 Task: Add Sprouts Organic Small Curd Cottage Cheese to the cart.
Action: Mouse moved to (21, 100)
Screenshot: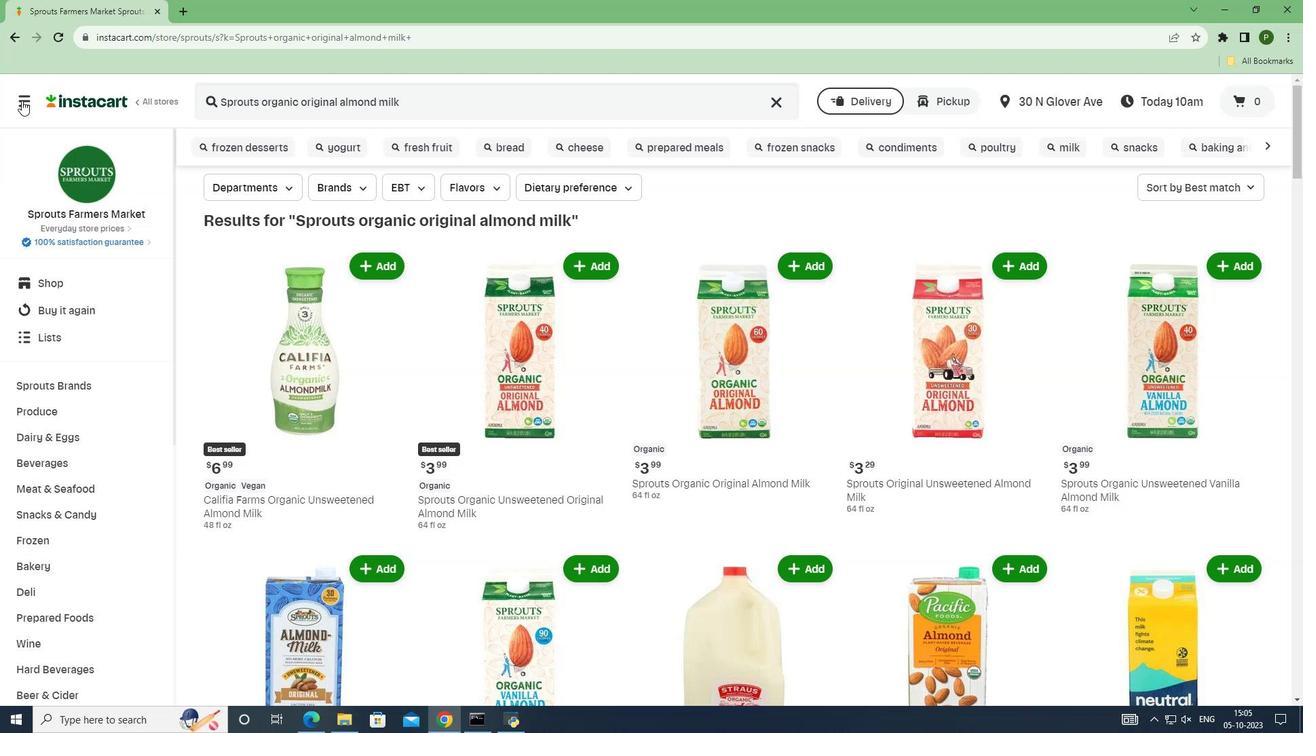 
Action: Mouse pressed left at (21, 100)
Screenshot: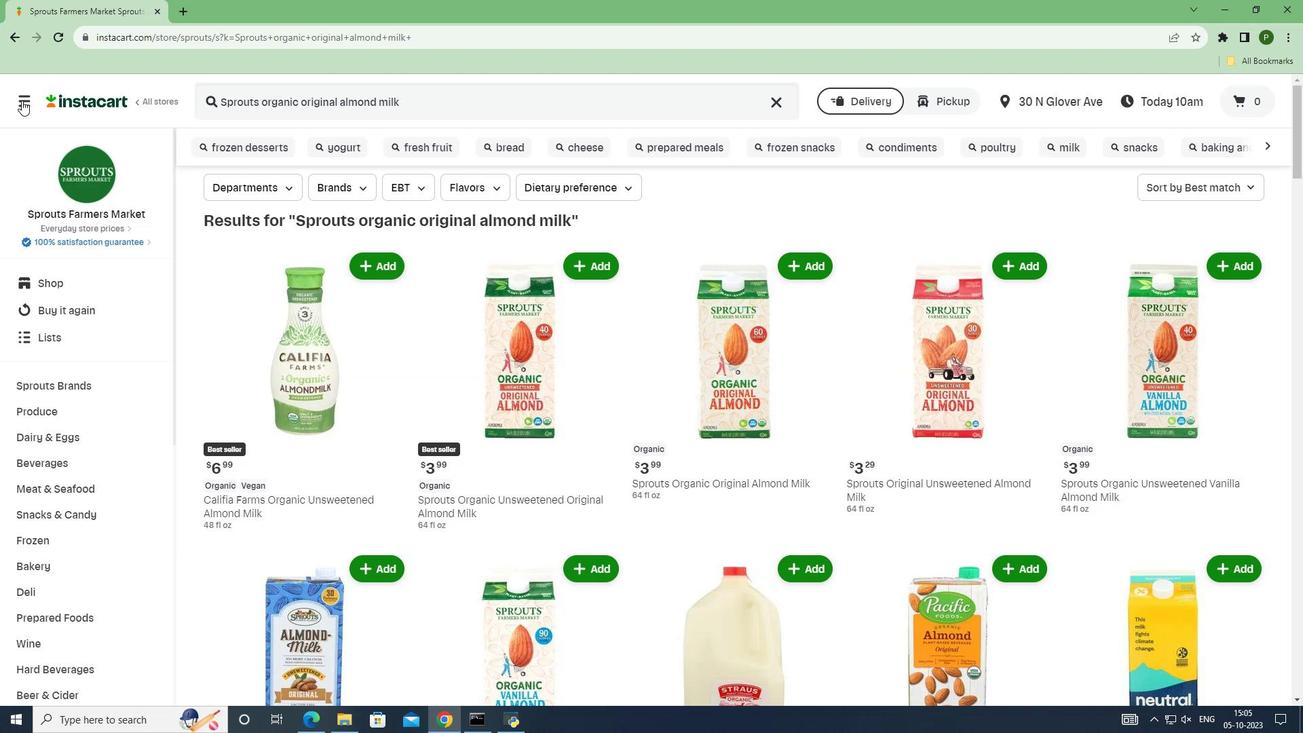 
Action: Mouse moved to (48, 362)
Screenshot: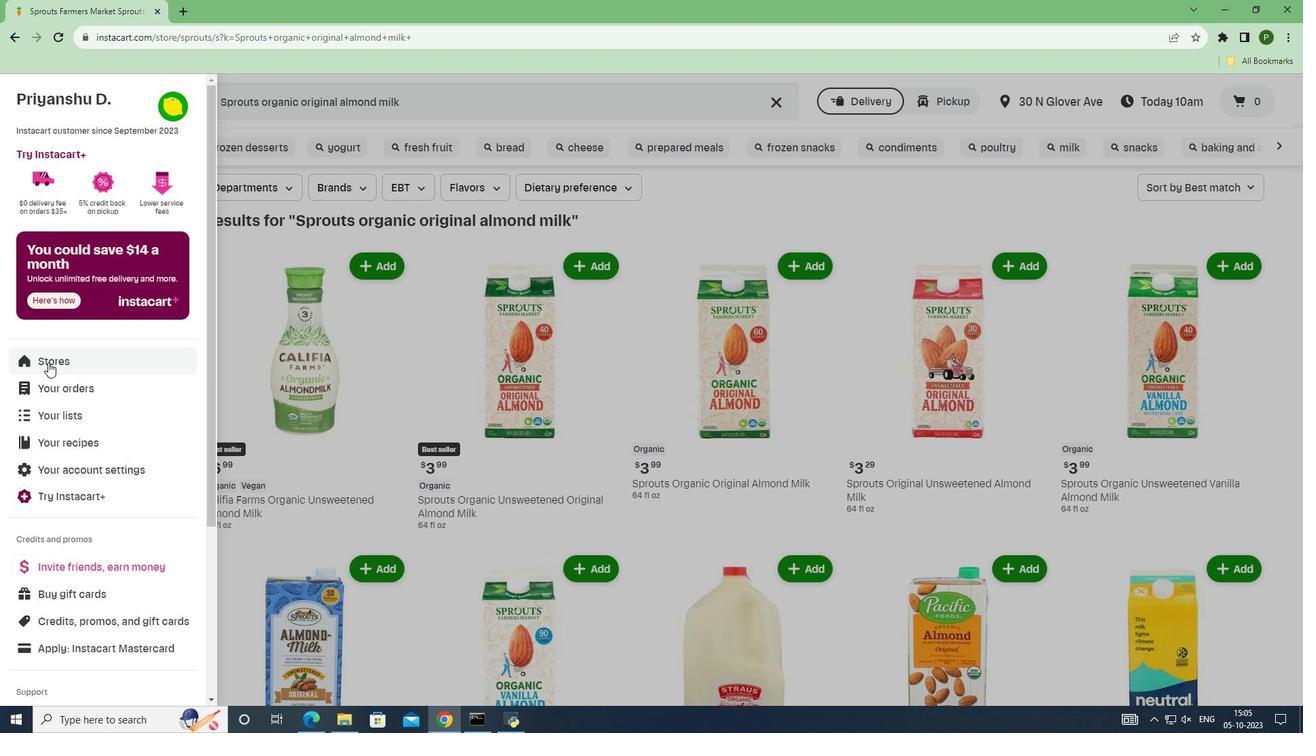 
Action: Mouse pressed left at (48, 362)
Screenshot: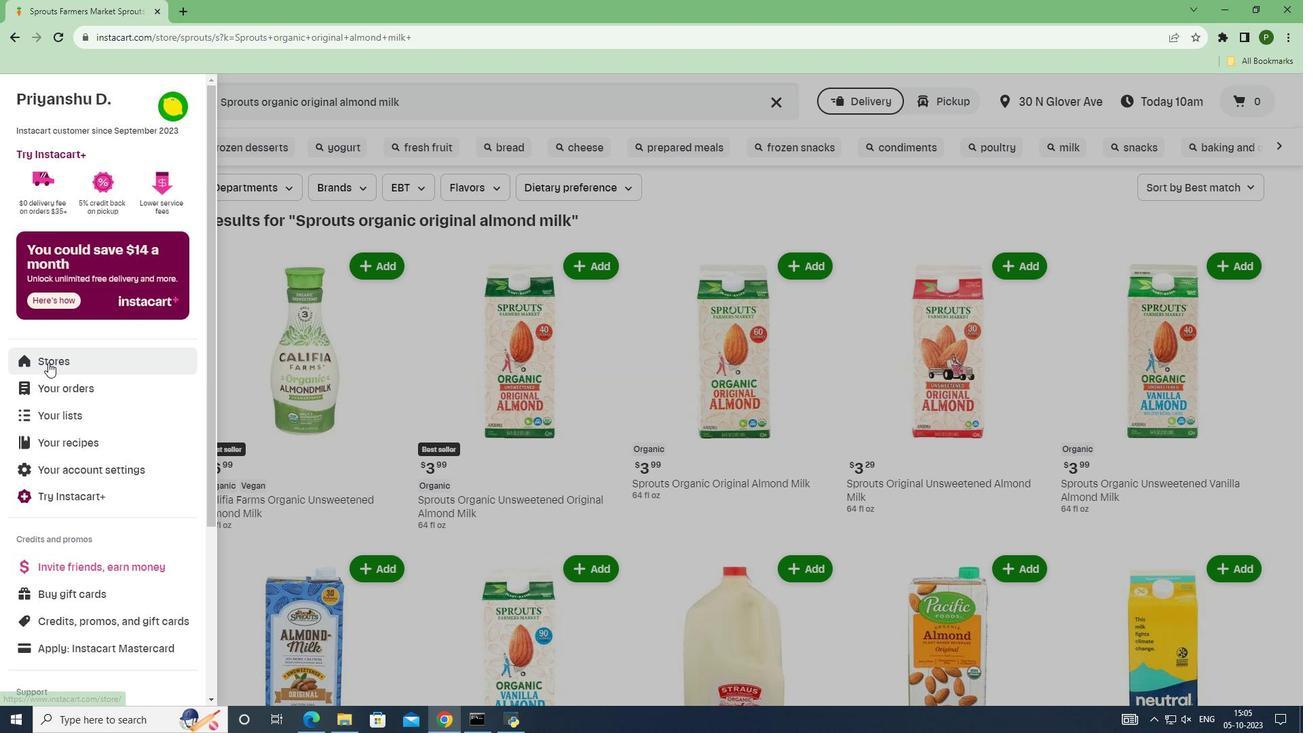 
Action: Mouse moved to (319, 155)
Screenshot: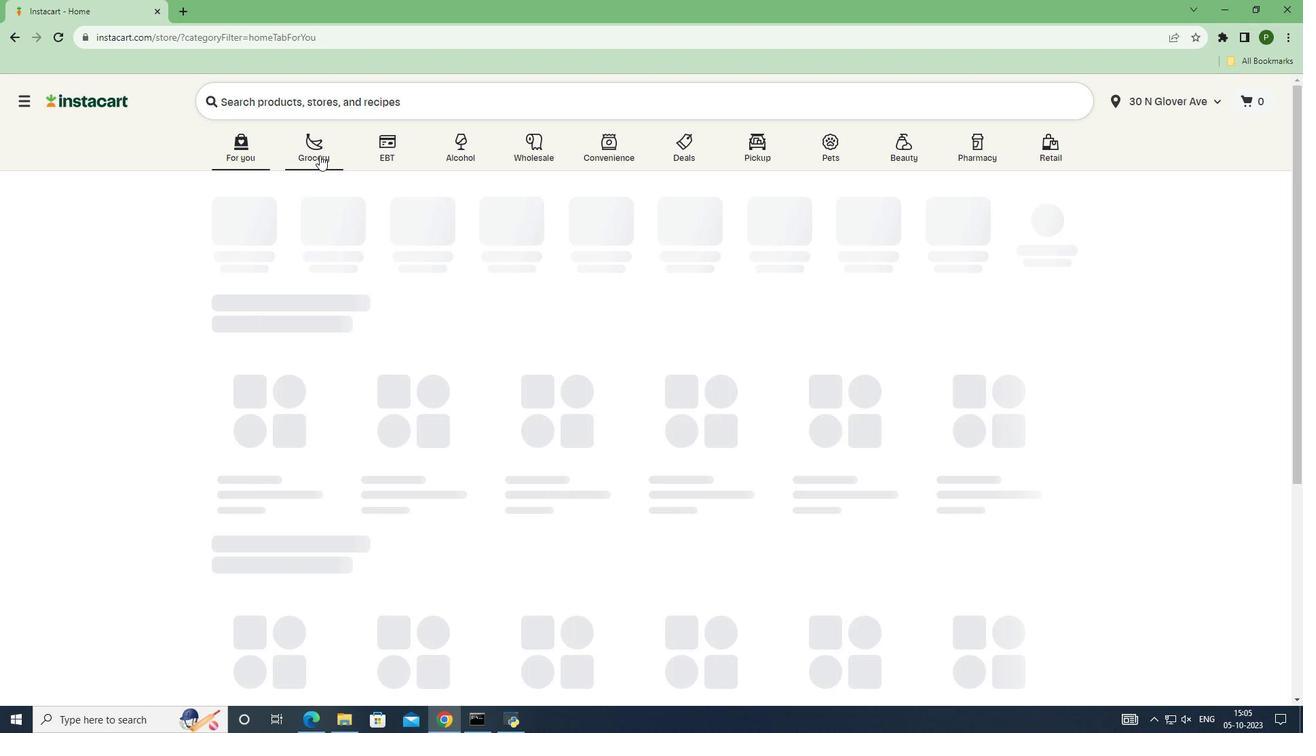 
Action: Mouse pressed left at (319, 155)
Screenshot: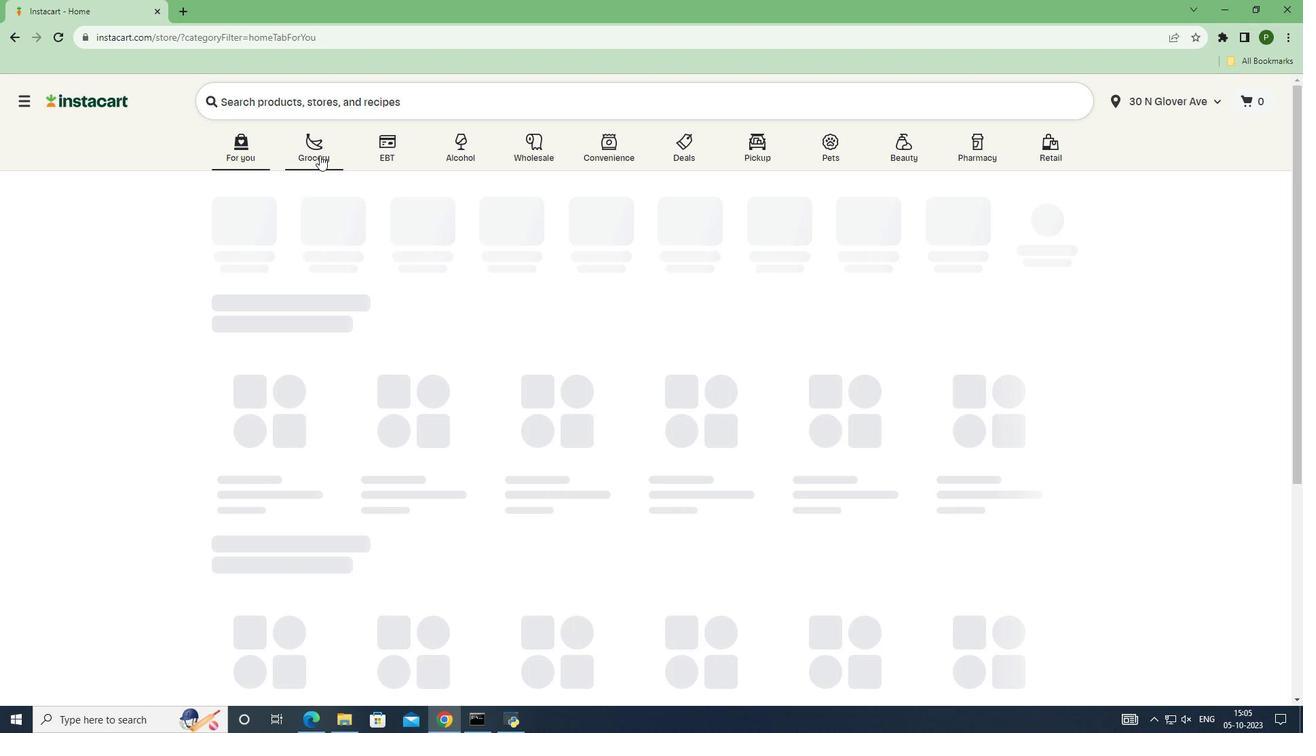 
Action: Mouse moved to (825, 313)
Screenshot: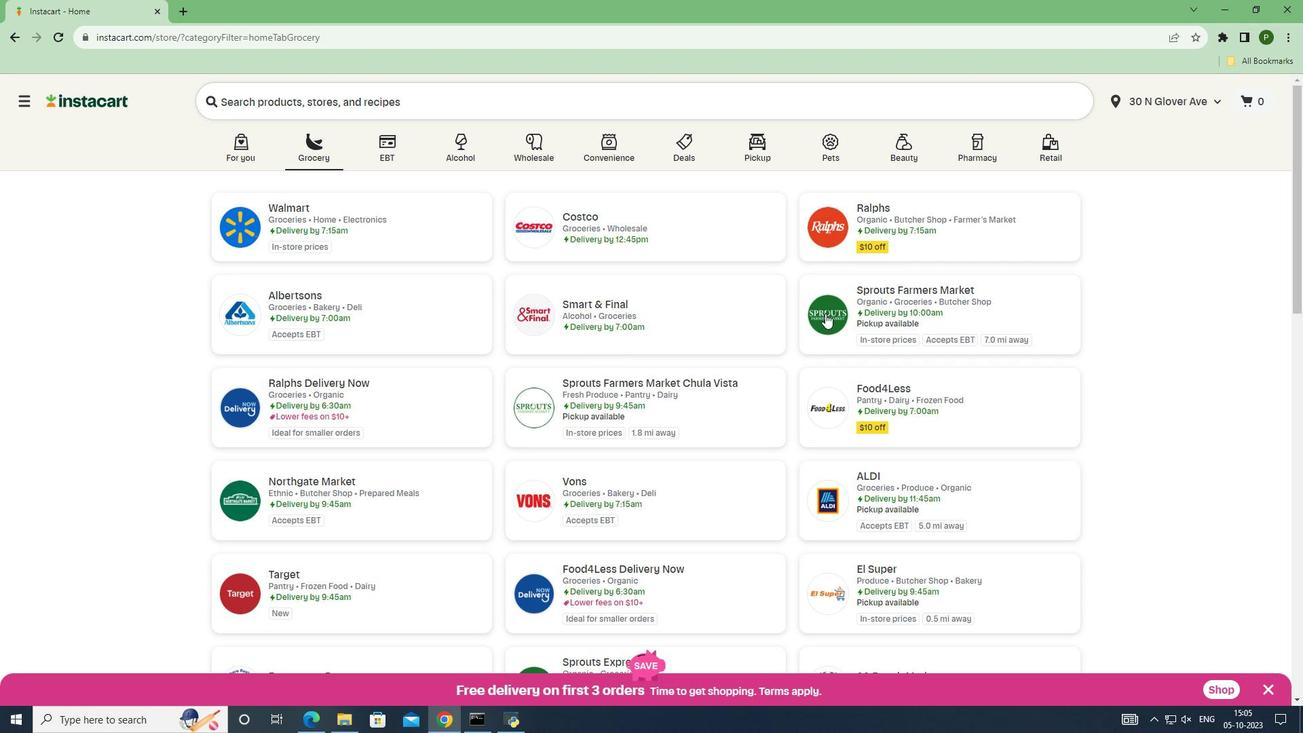 
Action: Mouse pressed left at (825, 313)
Screenshot: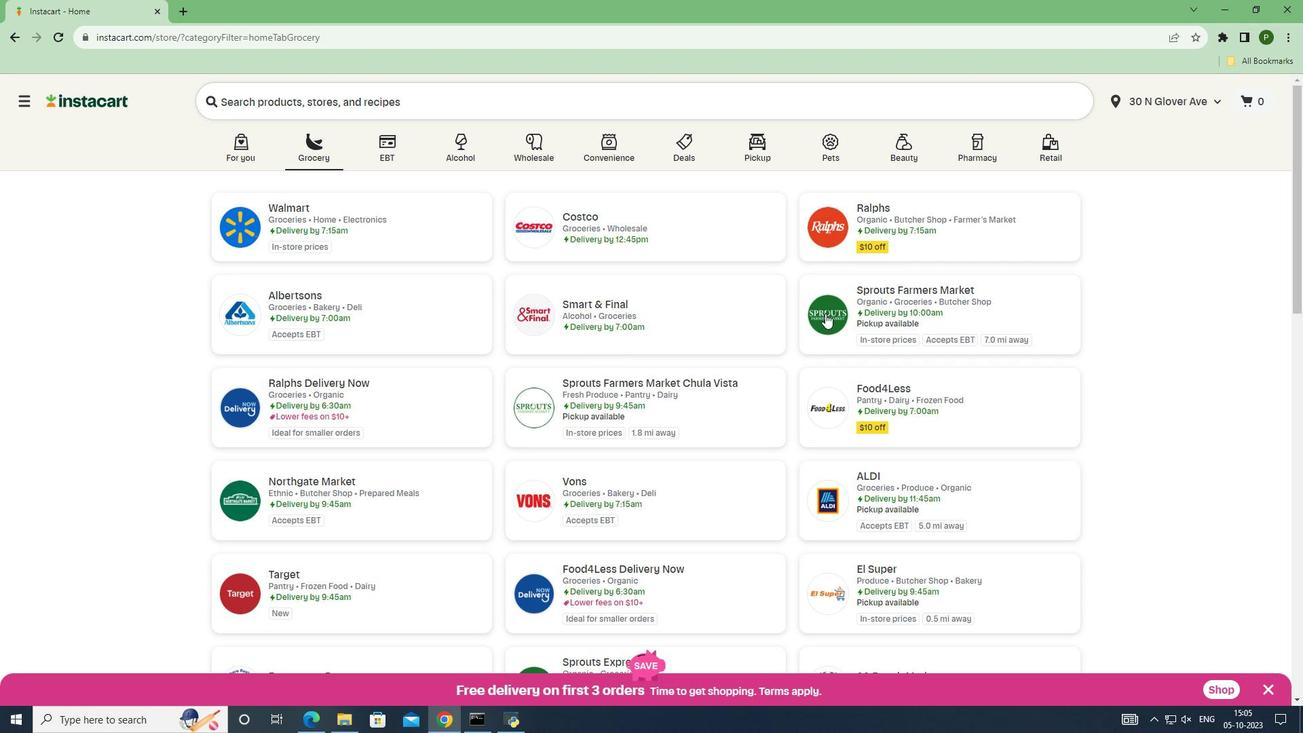 
Action: Mouse moved to (96, 380)
Screenshot: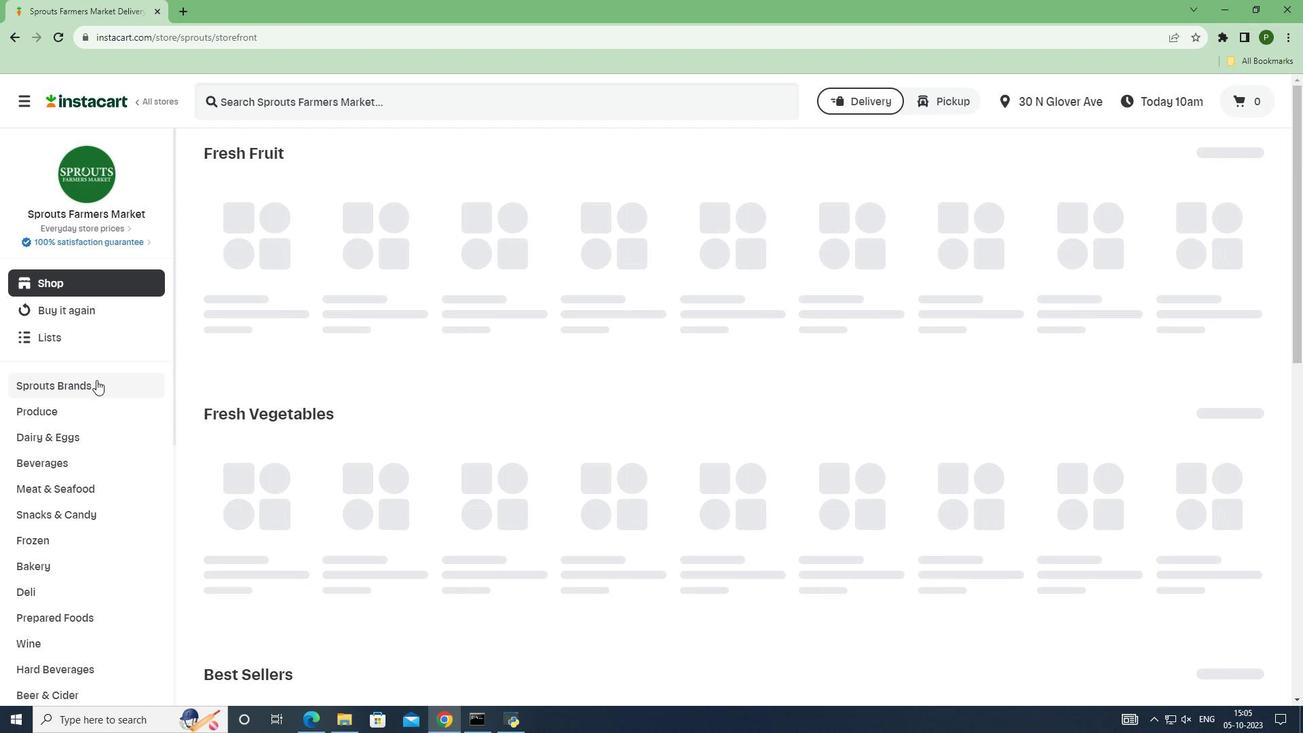 
Action: Mouse pressed left at (96, 380)
Screenshot: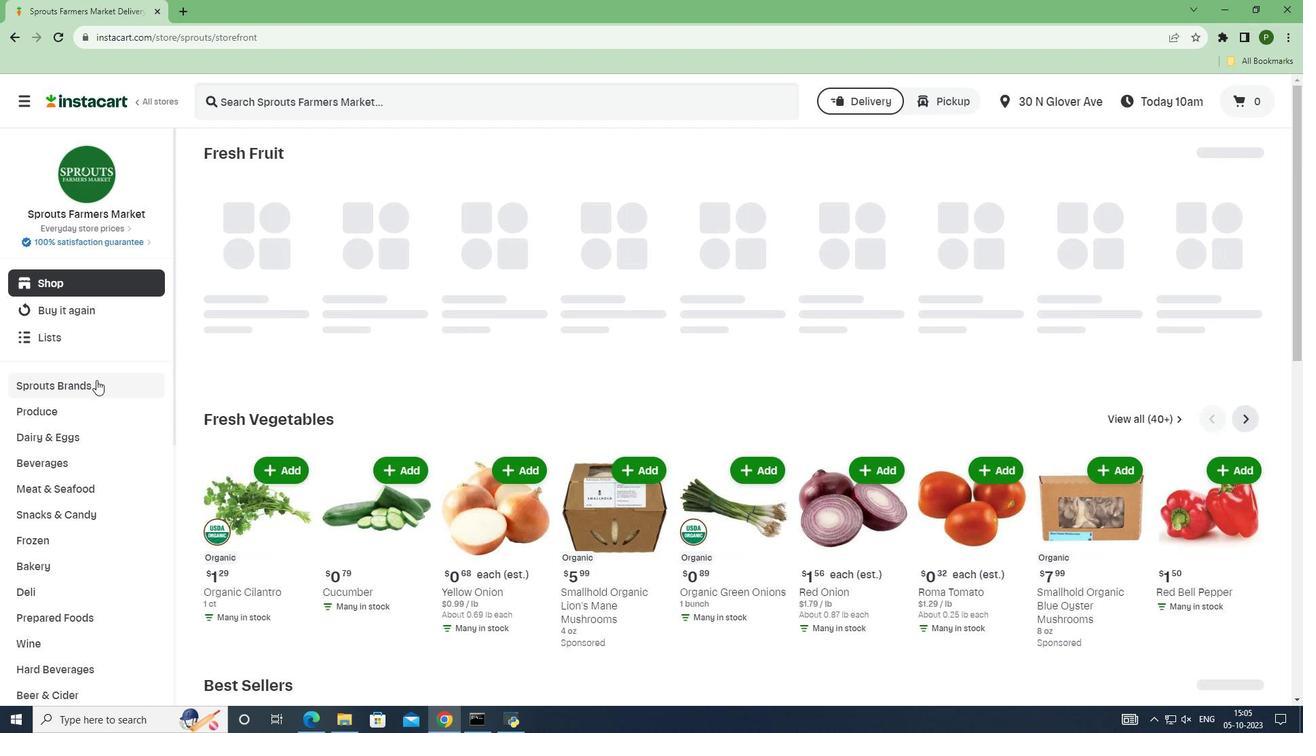 
Action: Mouse moved to (81, 519)
Screenshot: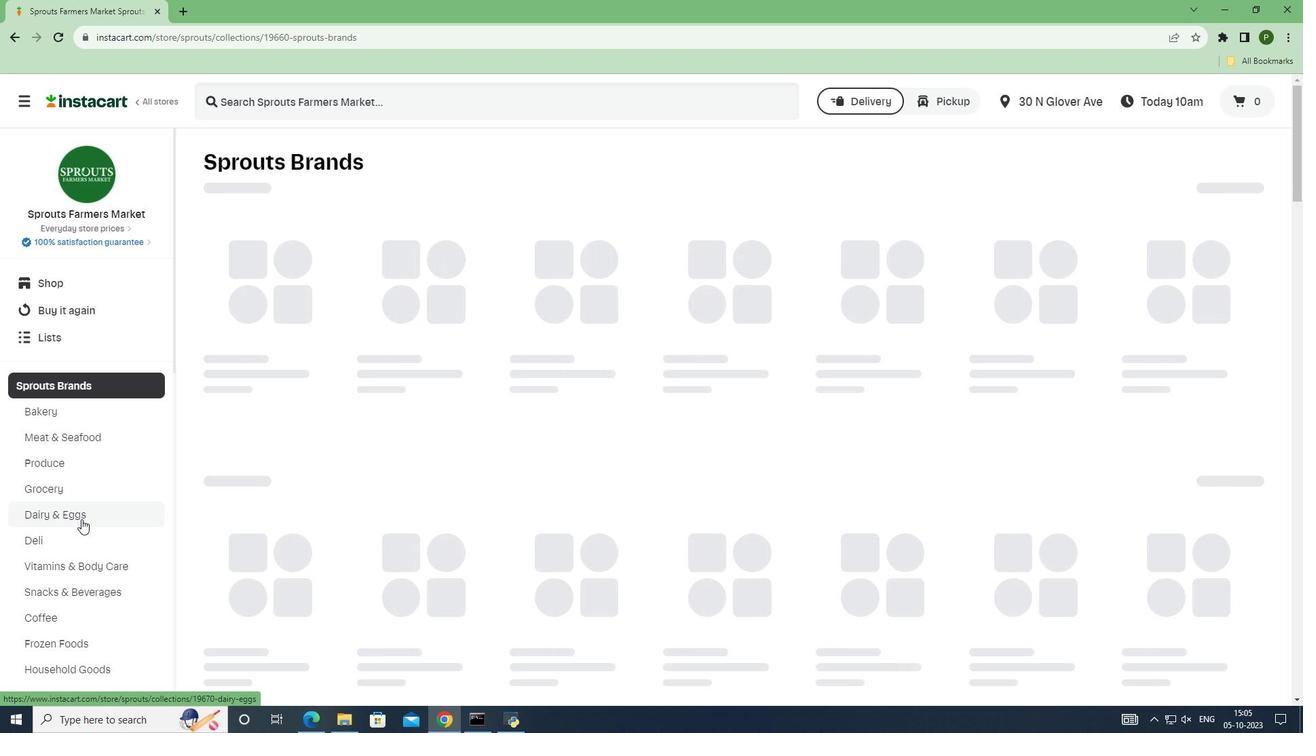 
Action: Mouse pressed left at (81, 519)
Screenshot: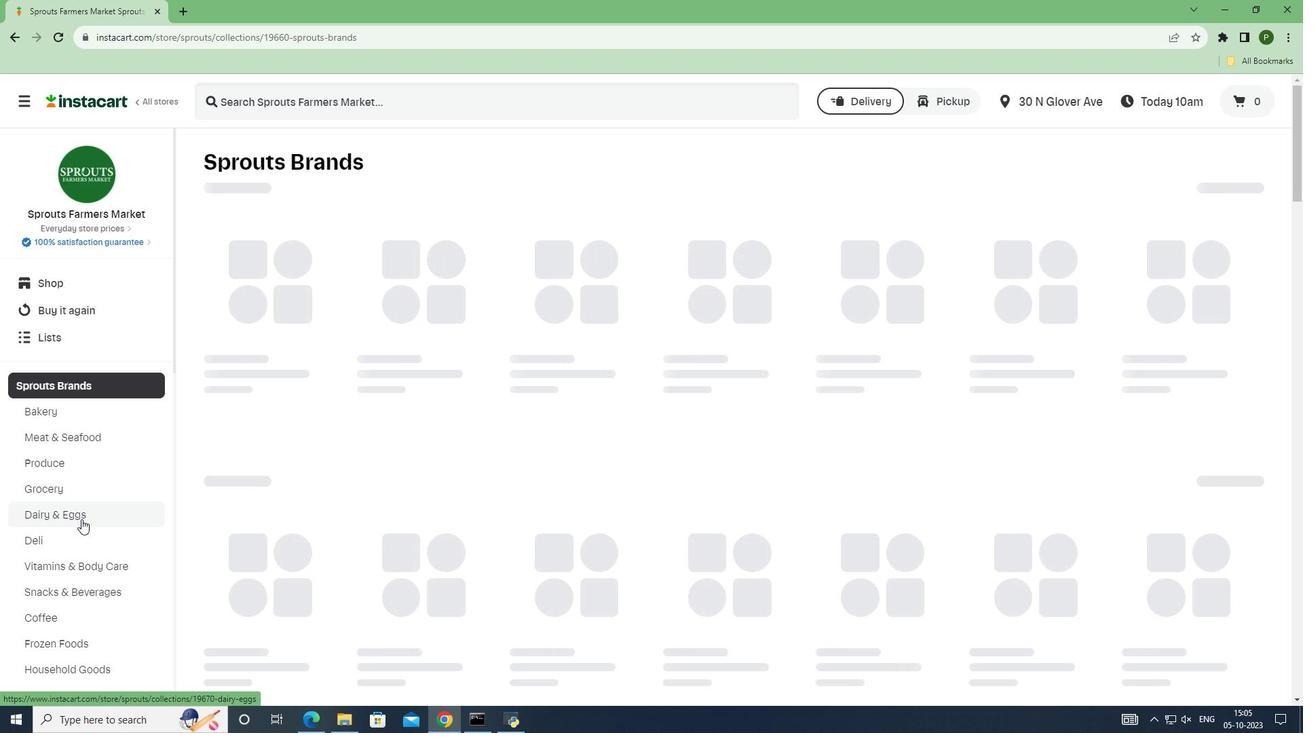 
Action: Mouse moved to (256, 99)
Screenshot: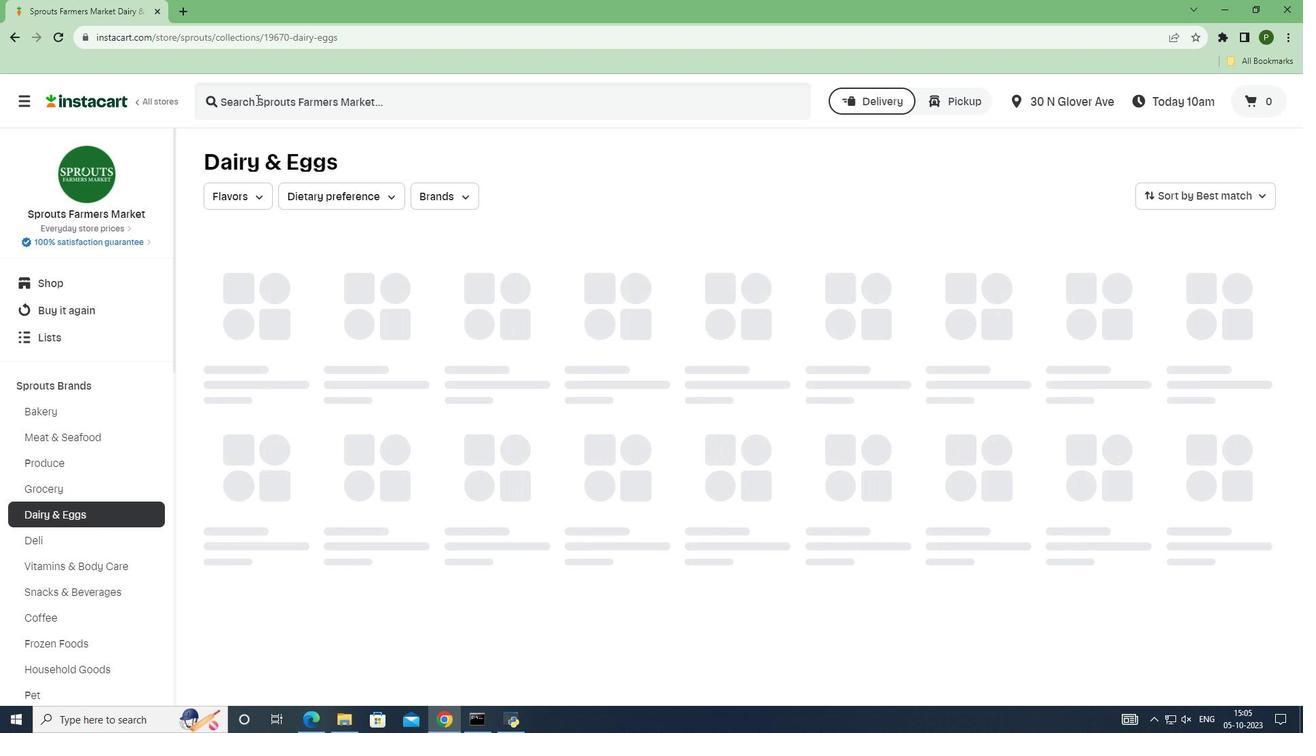 
Action: Mouse pressed left at (256, 99)
Screenshot: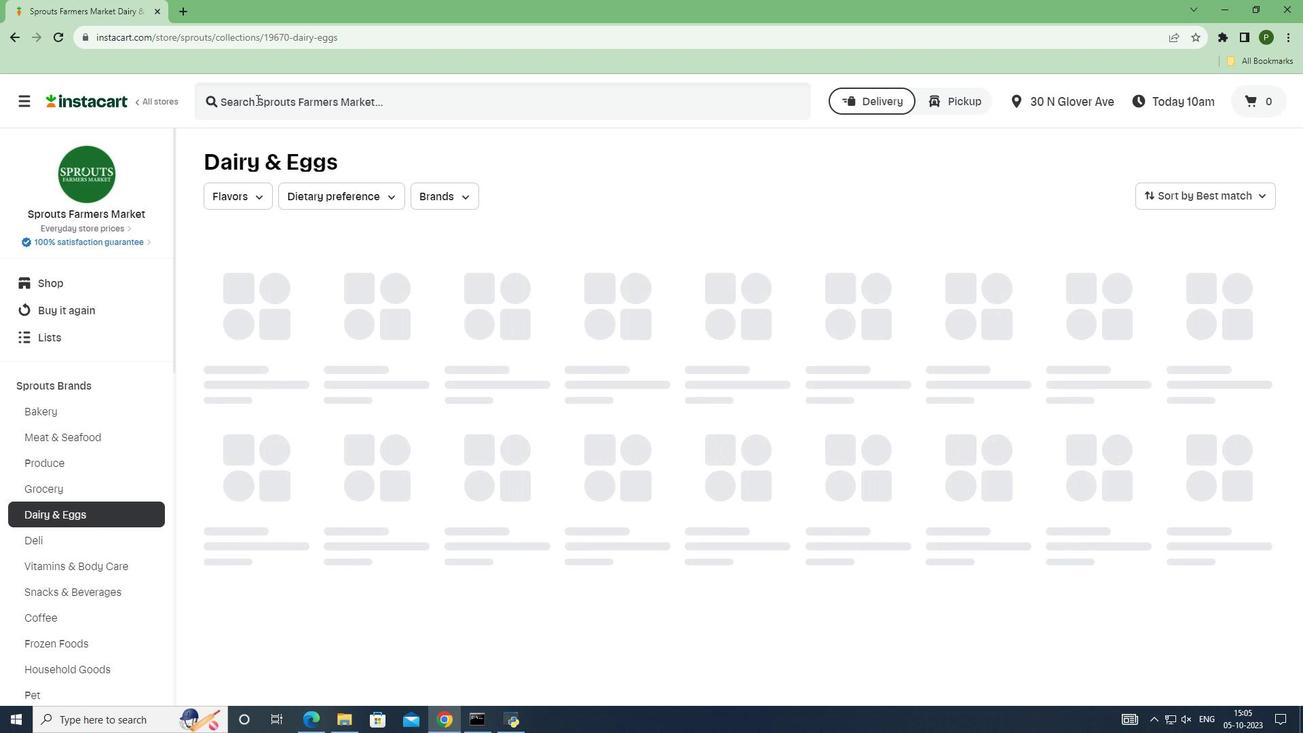 
Action: Key pressed <Key.caps_lock>S<Key.caps_lock>prouts<Key.space>organic<Key.space>small<Key.space>curd<Key.space>cottage<Key.space>cheese<Key.enter>
Screenshot: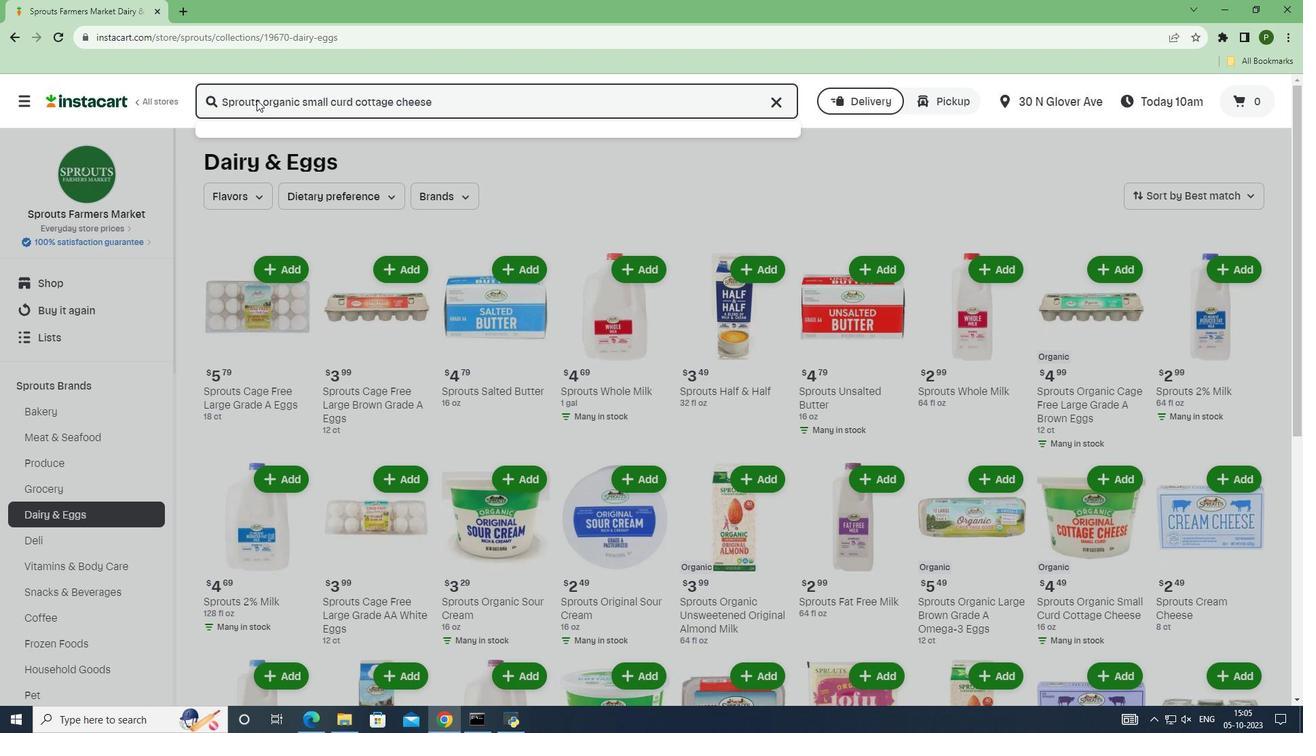 
Action: Mouse moved to (389, 230)
Screenshot: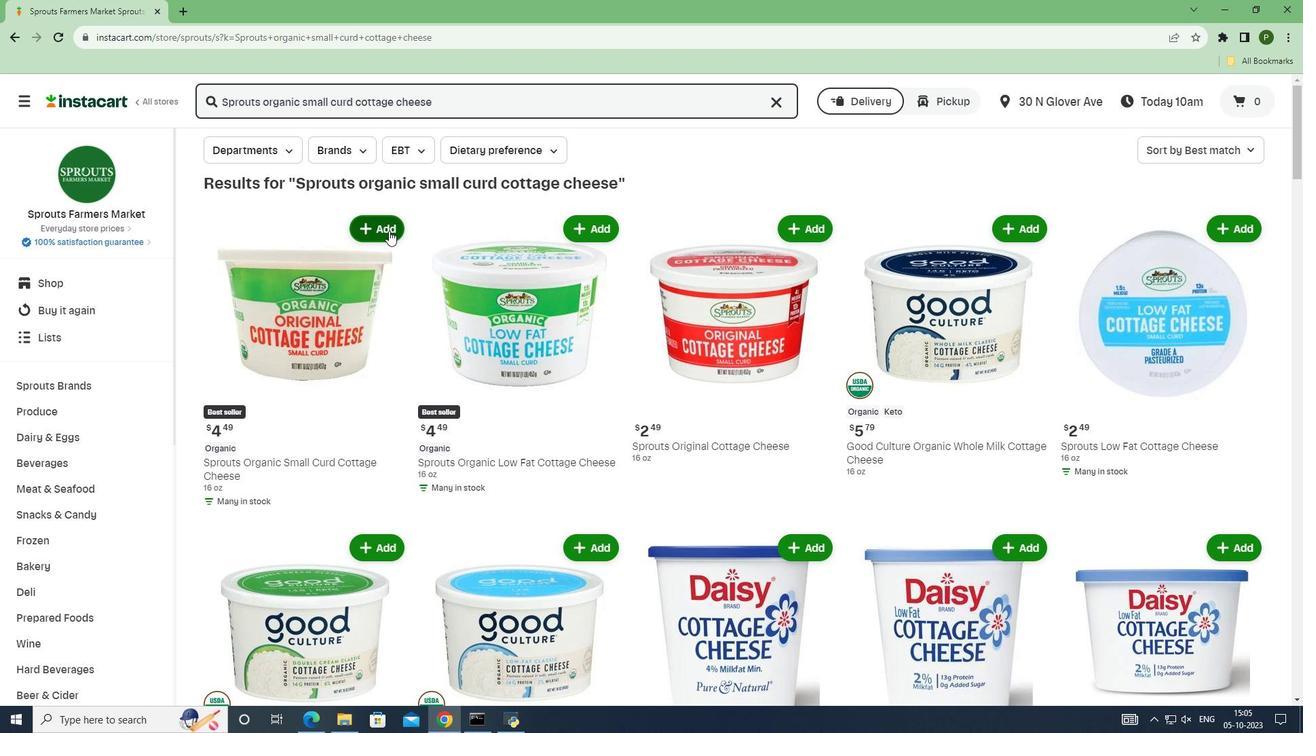 
Action: Mouse pressed left at (389, 230)
Screenshot: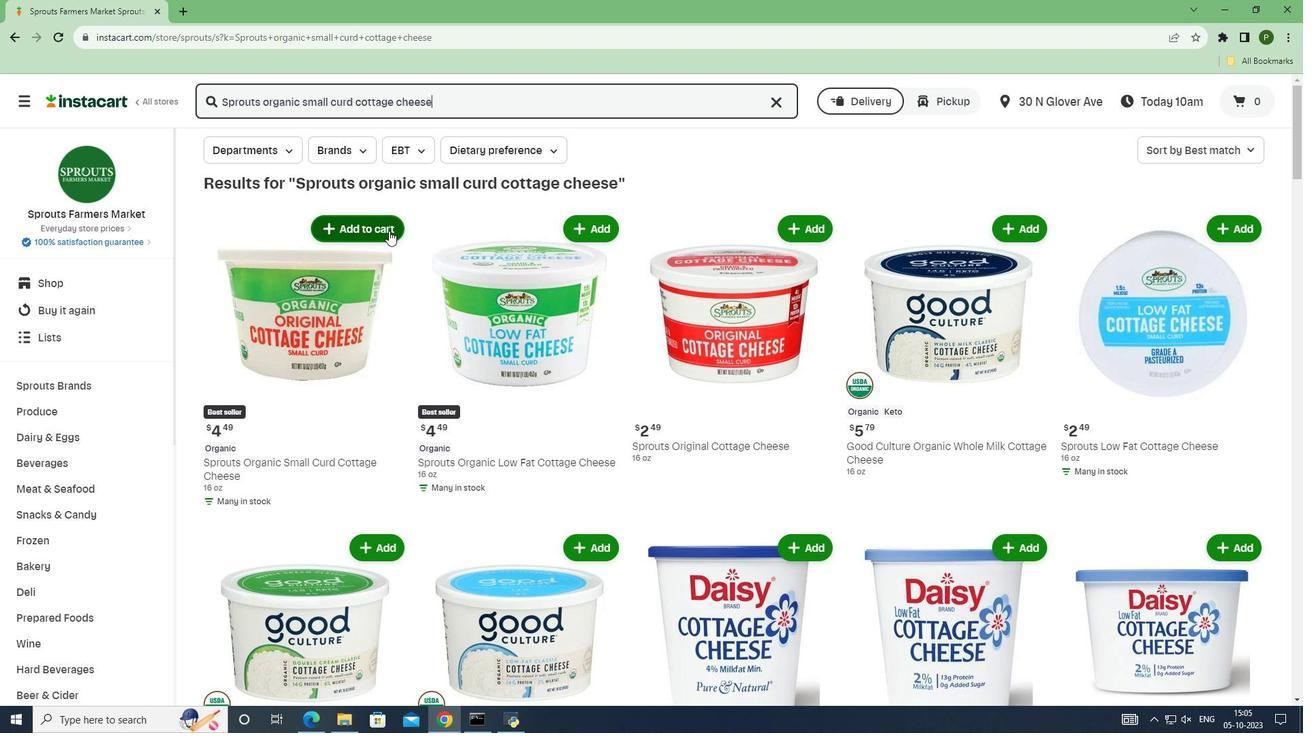 
